 Task: Sort the products by unit price (low first).
Action: Mouse moved to (27, 143)
Screenshot: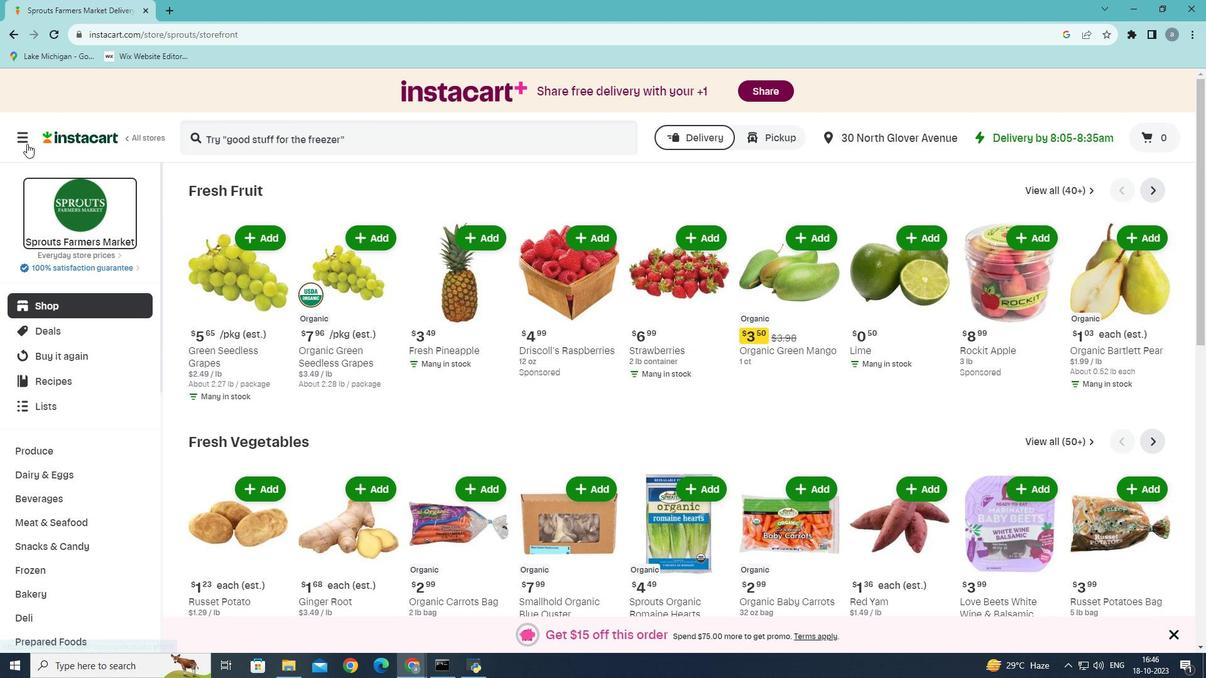 
Action: Mouse pressed left at (27, 143)
Screenshot: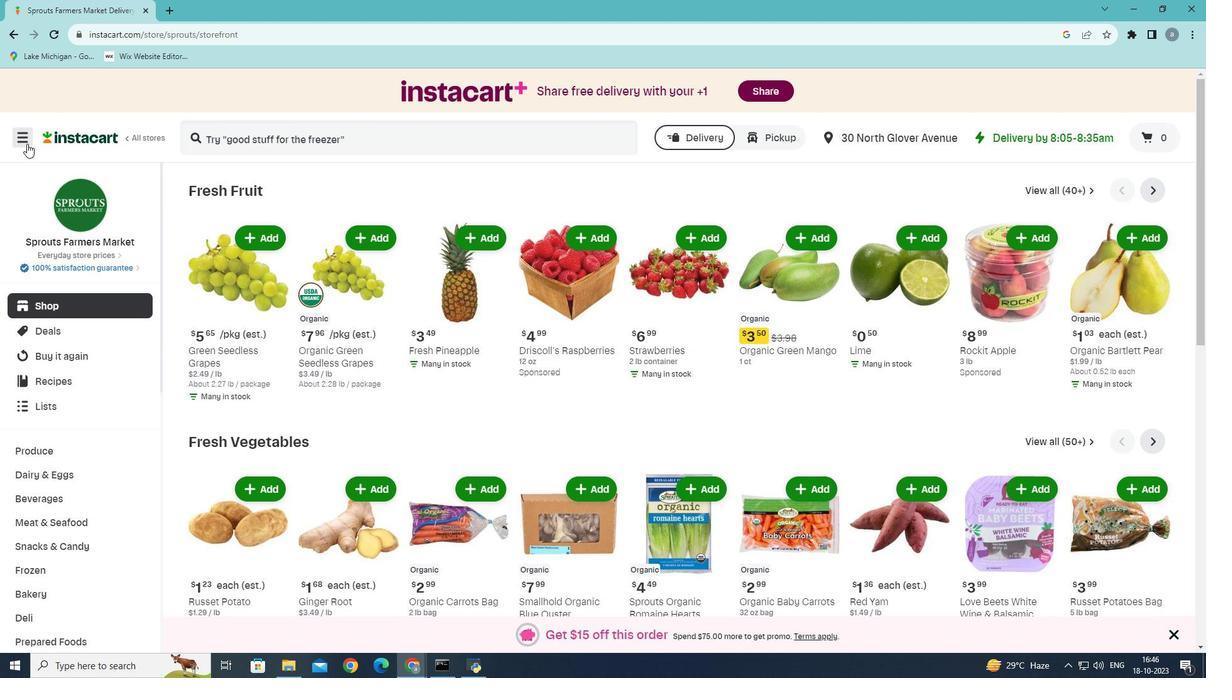 
Action: Mouse moved to (80, 357)
Screenshot: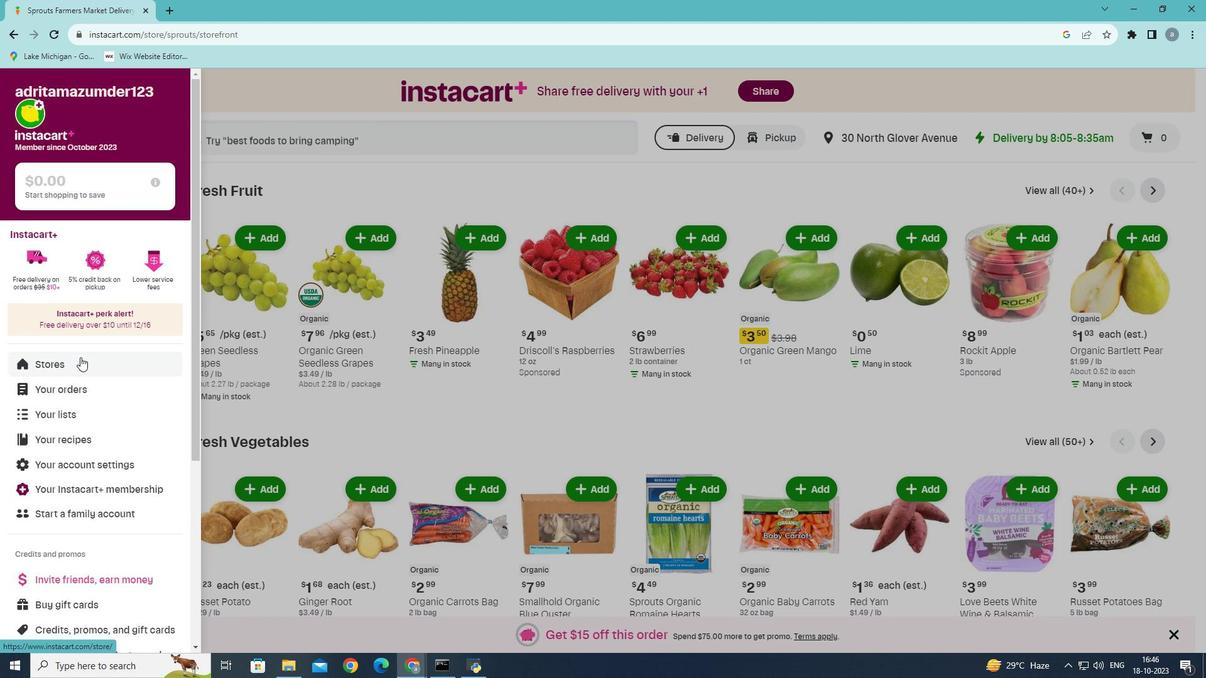 
Action: Mouse pressed left at (80, 357)
Screenshot: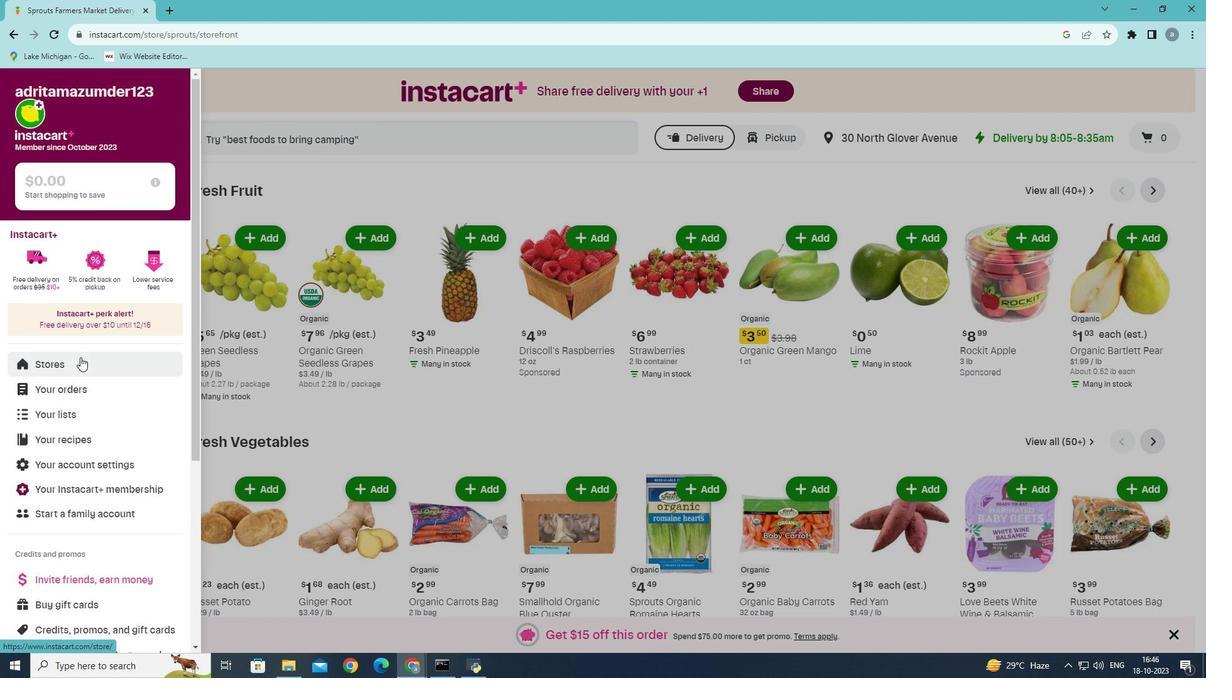 
Action: Mouse moved to (298, 140)
Screenshot: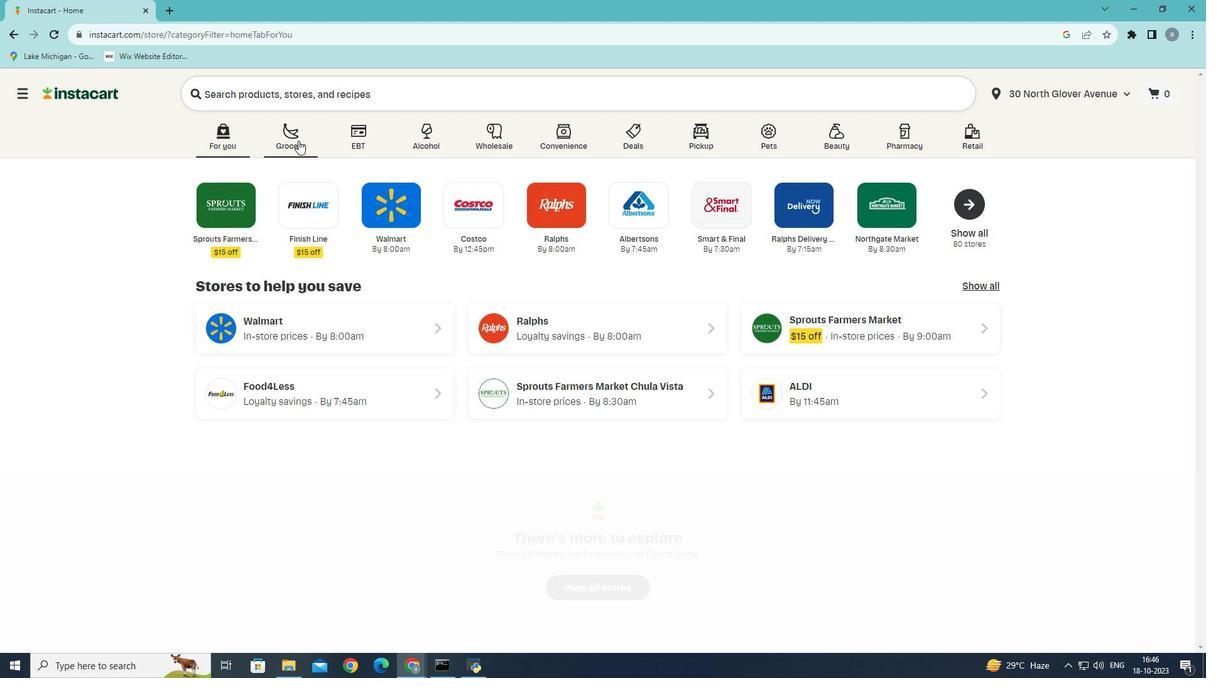 
Action: Mouse pressed left at (298, 140)
Screenshot: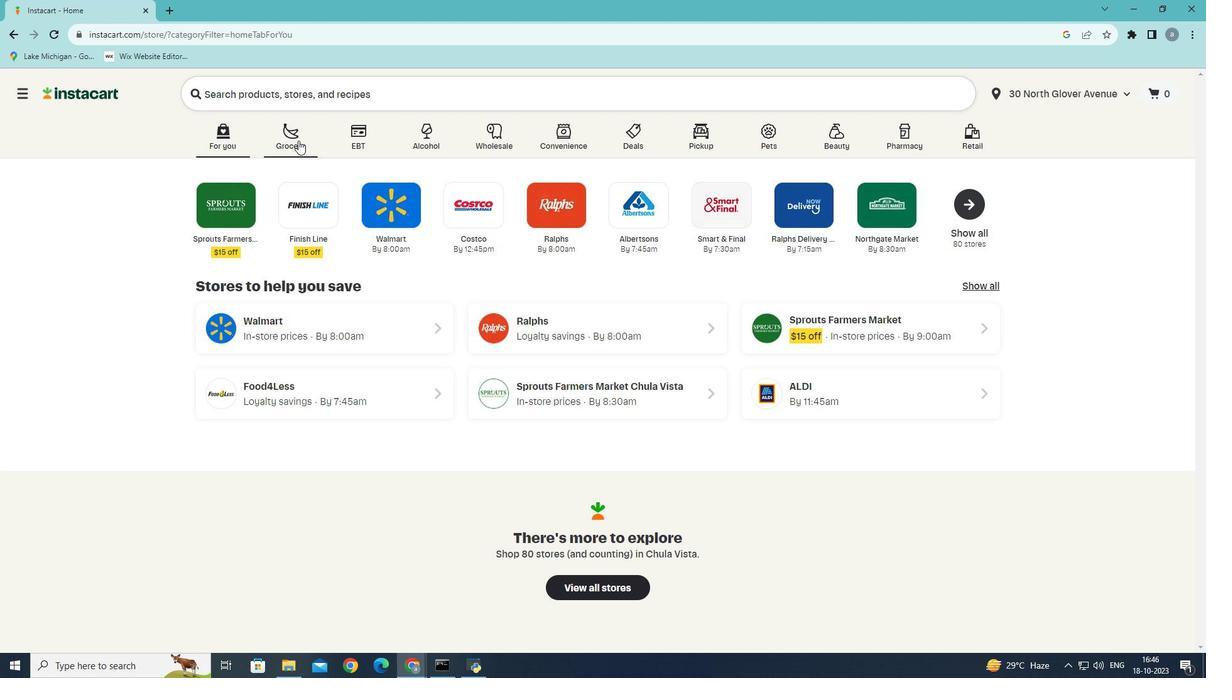 
Action: Mouse moved to (292, 372)
Screenshot: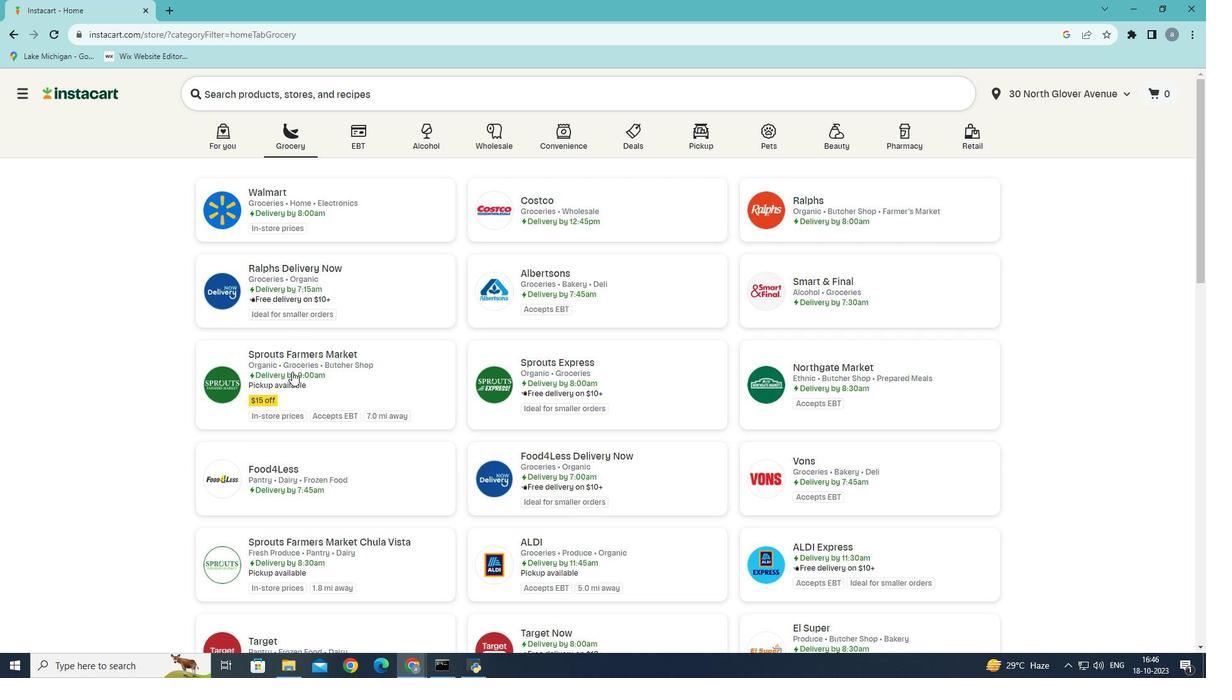 
Action: Mouse pressed left at (292, 372)
Screenshot: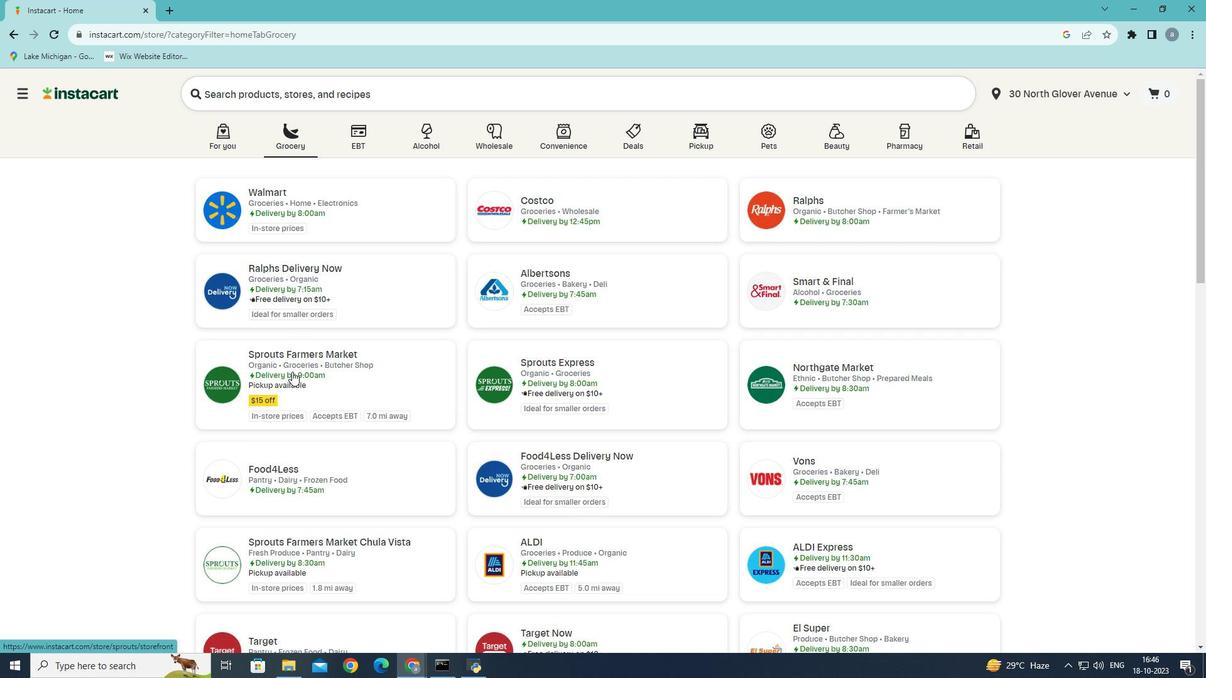 
Action: Mouse moved to (89, 517)
Screenshot: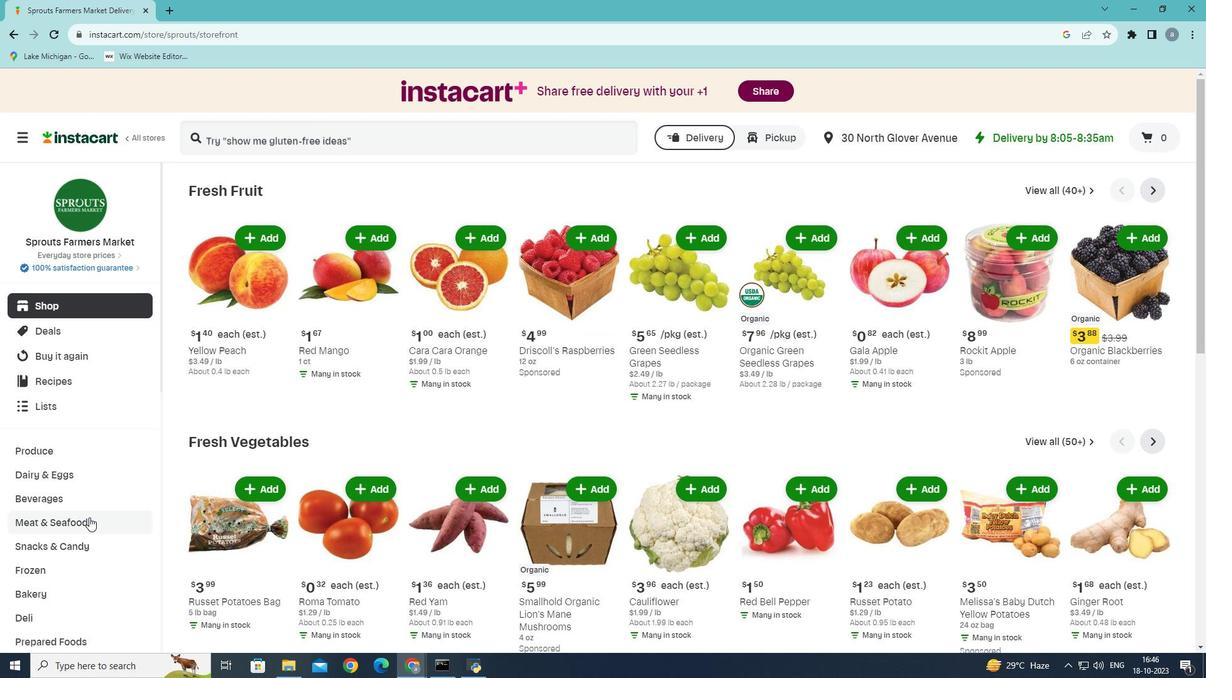 
Action: Mouse pressed left at (89, 517)
Screenshot: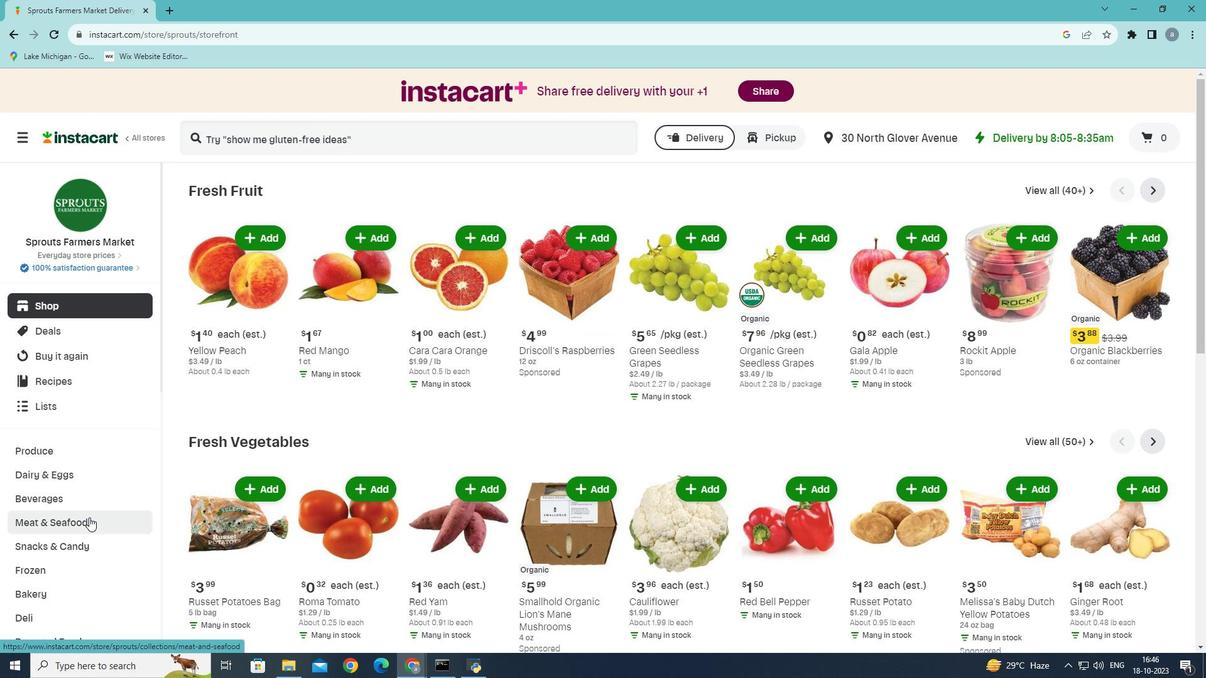 
Action: Mouse moved to (494, 215)
Screenshot: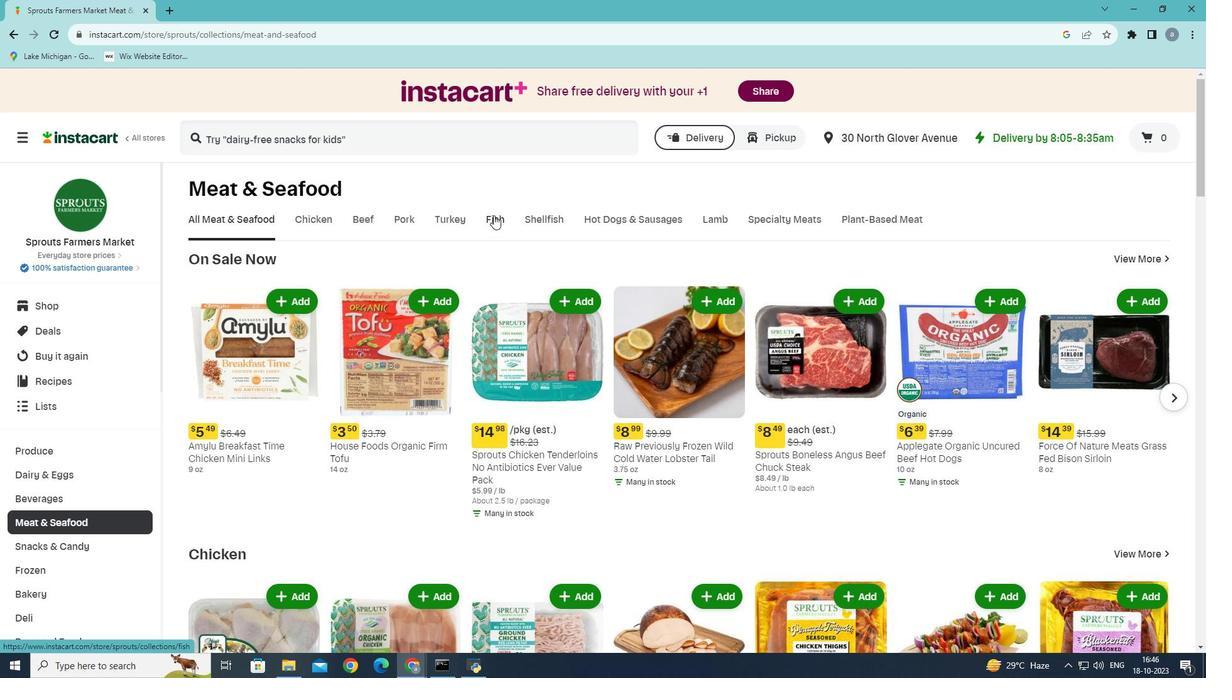 
Action: Mouse pressed left at (494, 215)
Screenshot: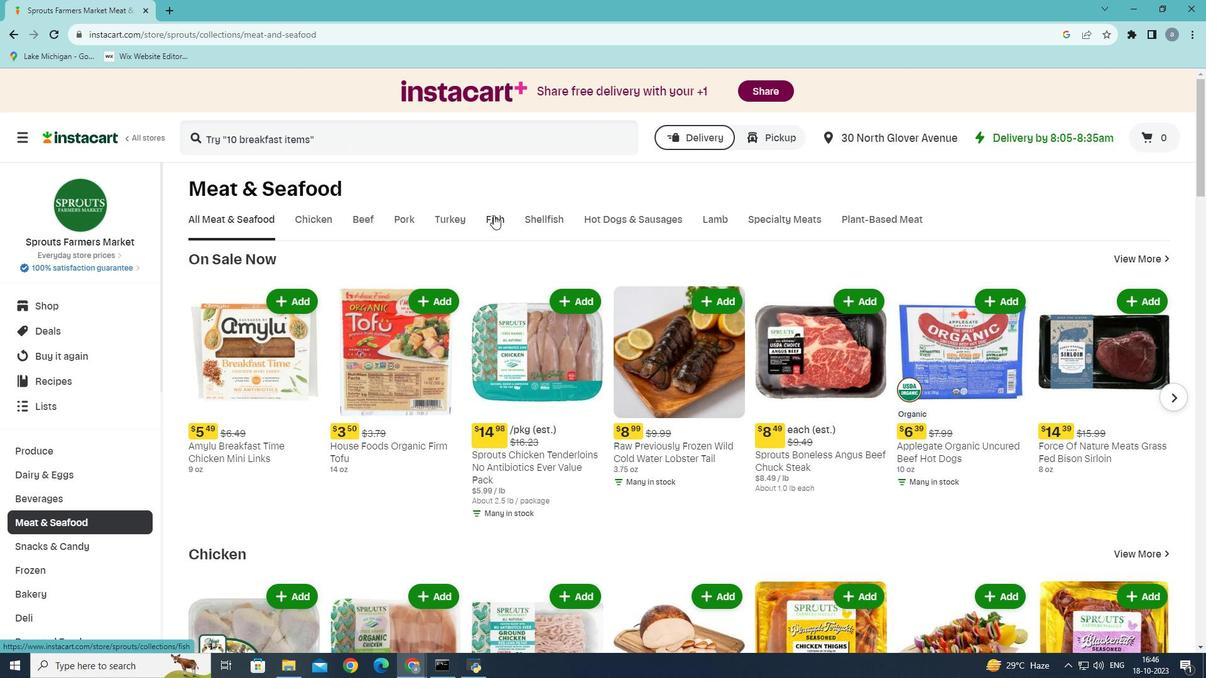 
Action: Mouse moved to (1161, 330)
Screenshot: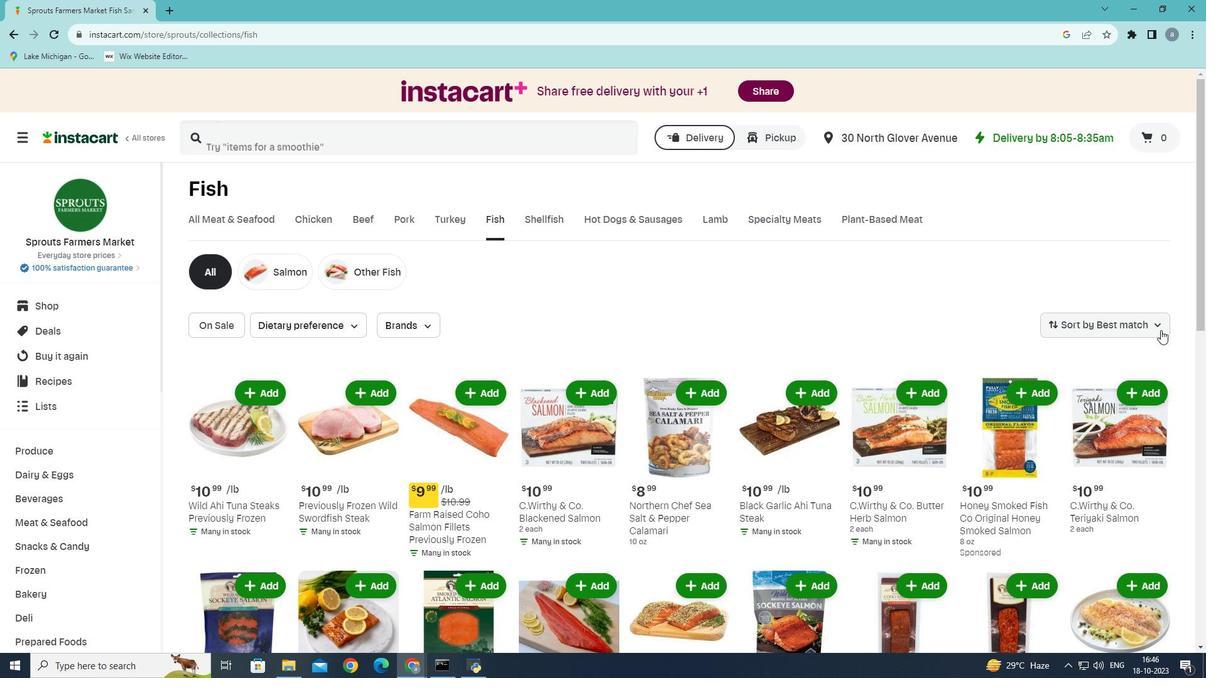 
Action: Mouse pressed left at (1161, 330)
Screenshot: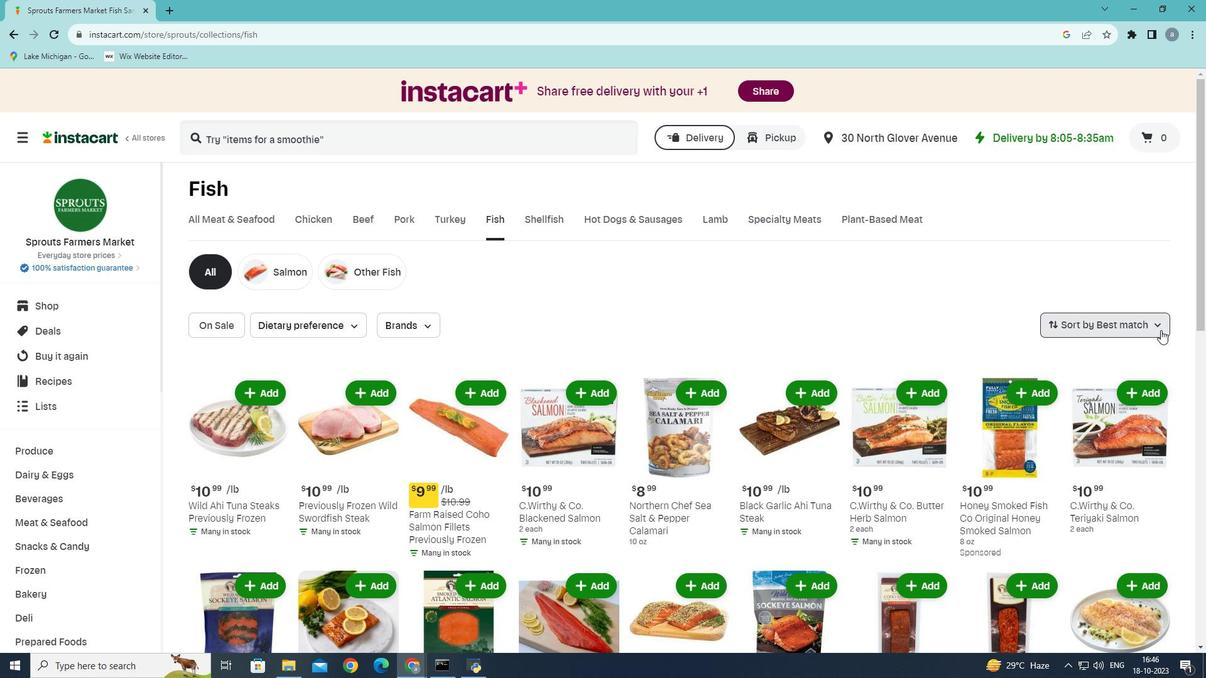 
Action: Mouse moved to (1130, 436)
Screenshot: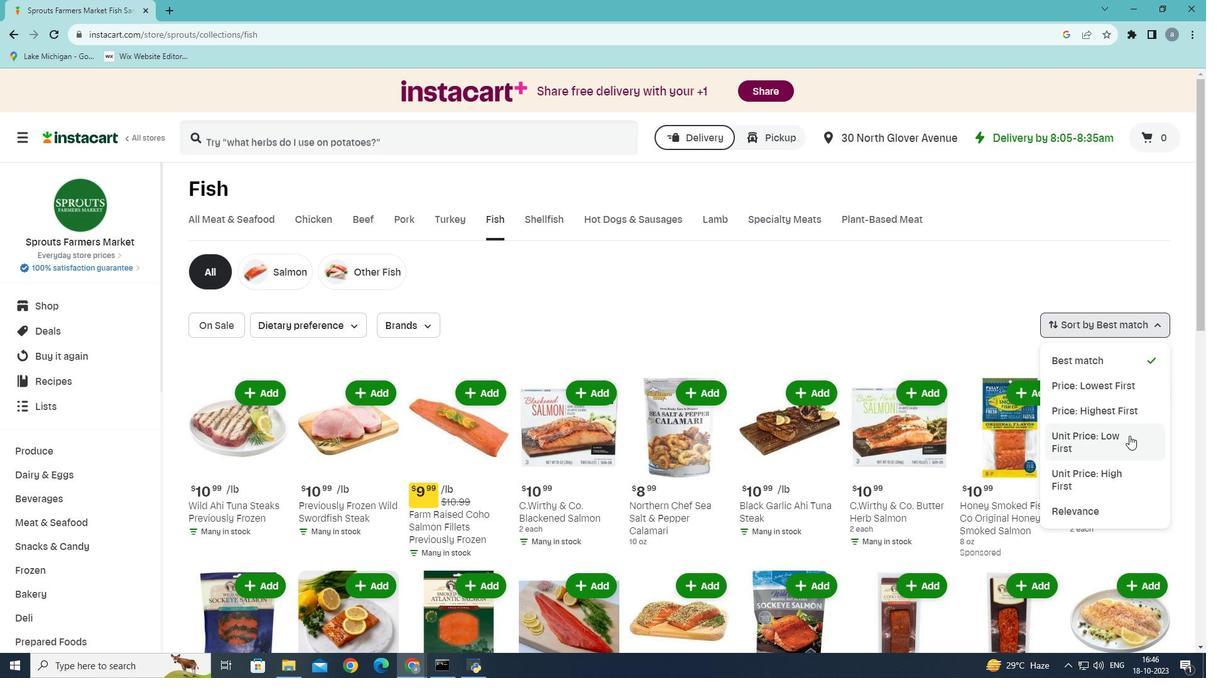 
Action: Mouse pressed left at (1130, 436)
Screenshot: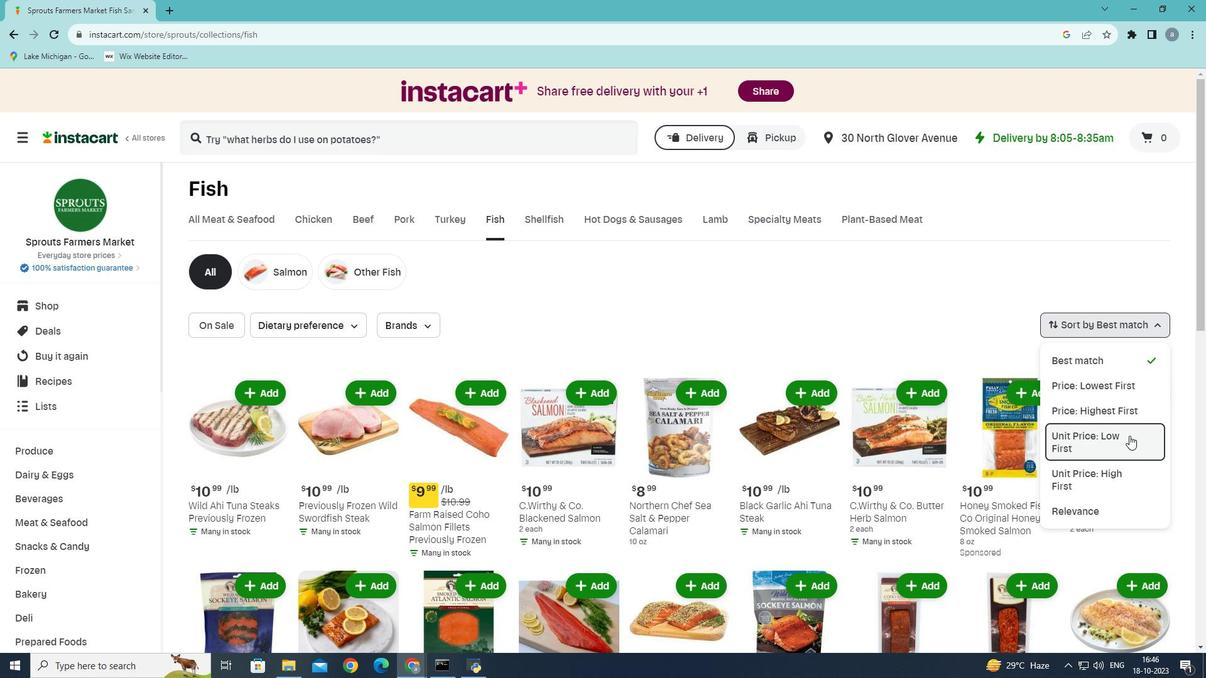 
Action: Mouse moved to (966, 473)
Screenshot: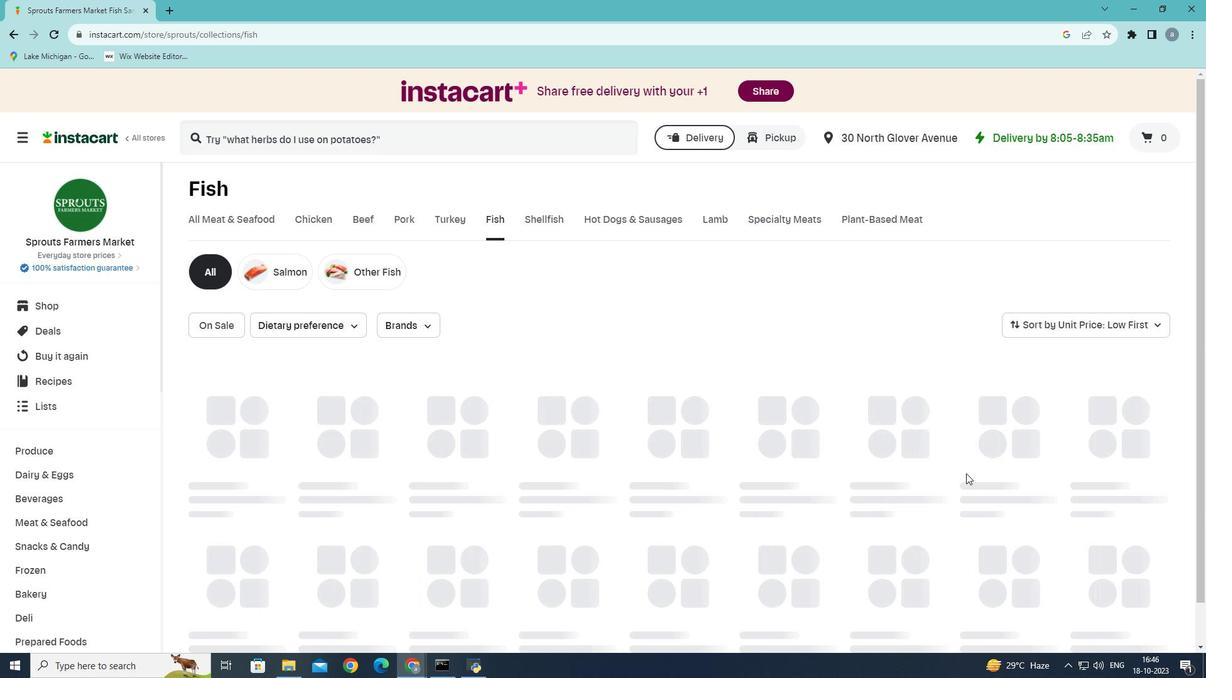 
